 Task: Create a task  Implement data encryption for better user security , assign it to team member softage.10@softage.net in the project TradeWorks and update the status of the task to  Off Track , set the priority of the task to Medium.
Action: Mouse moved to (85, 517)
Screenshot: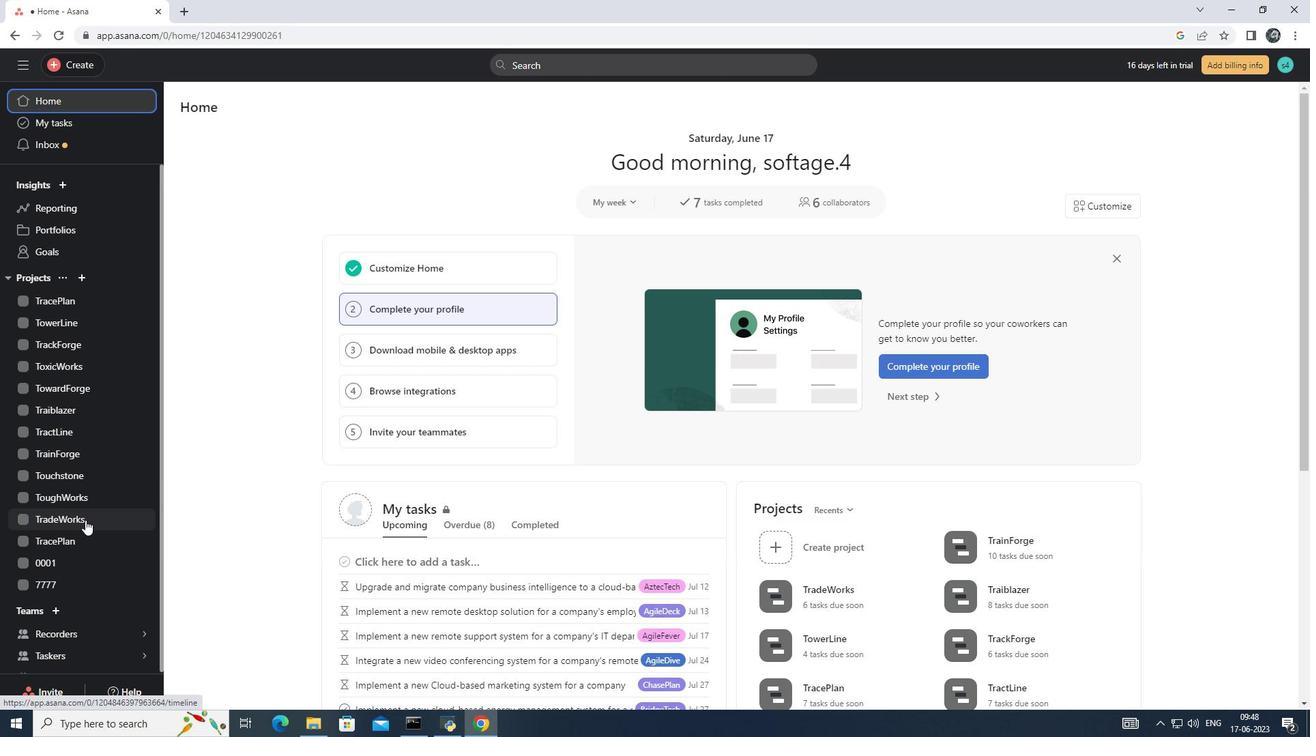 
Action: Mouse pressed left at (85, 517)
Screenshot: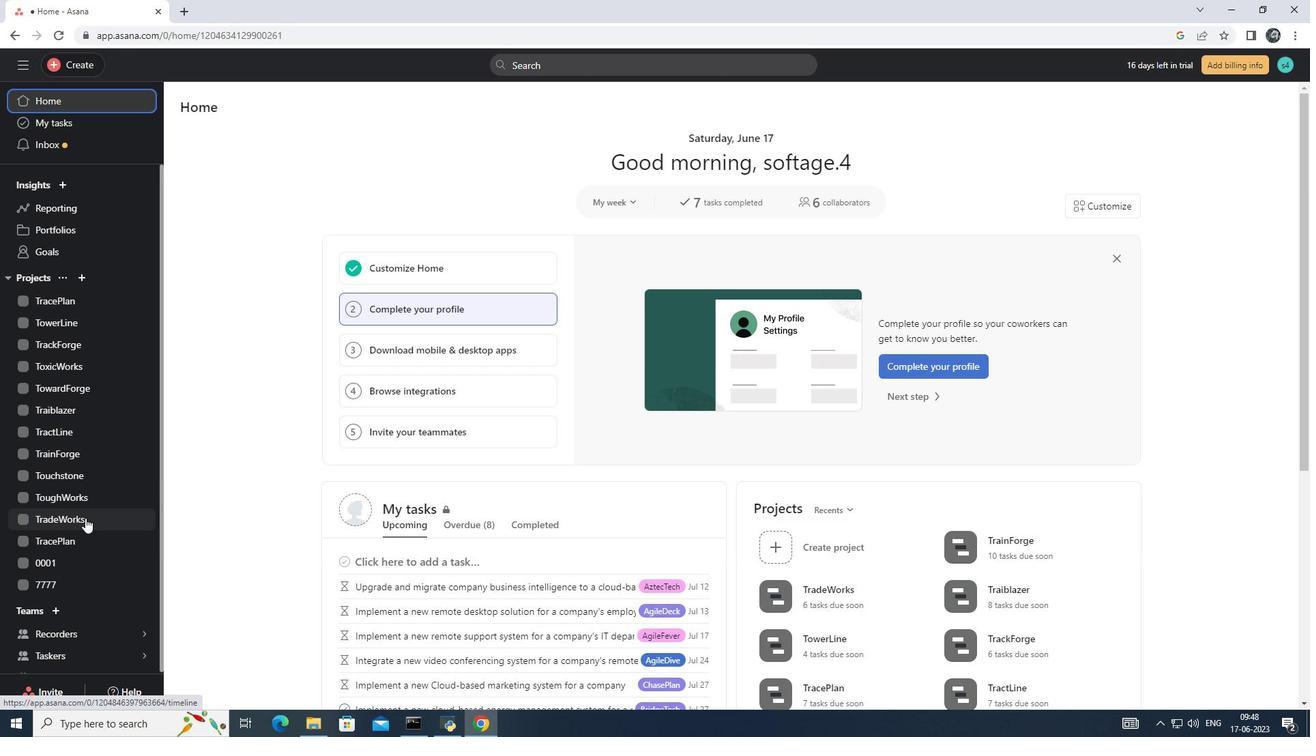 
Action: Mouse moved to (212, 169)
Screenshot: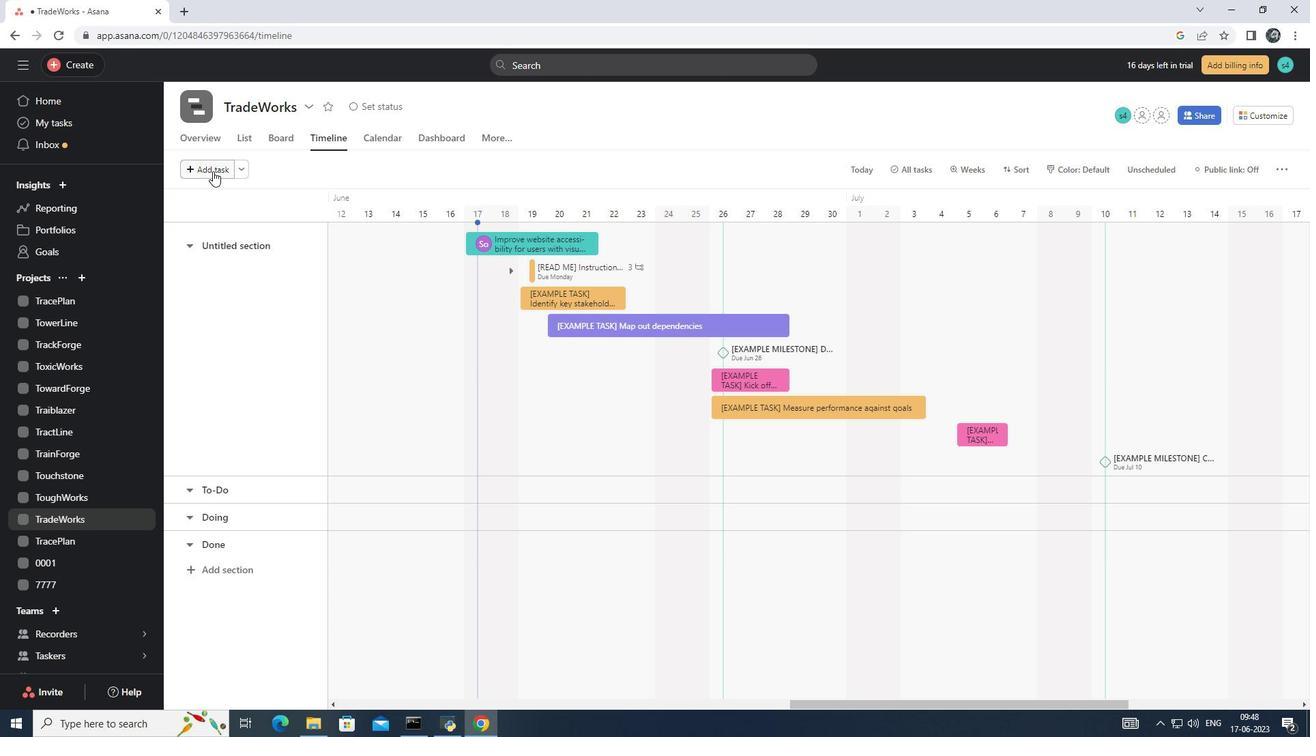 
Action: Mouse pressed left at (212, 169)
Screenshot: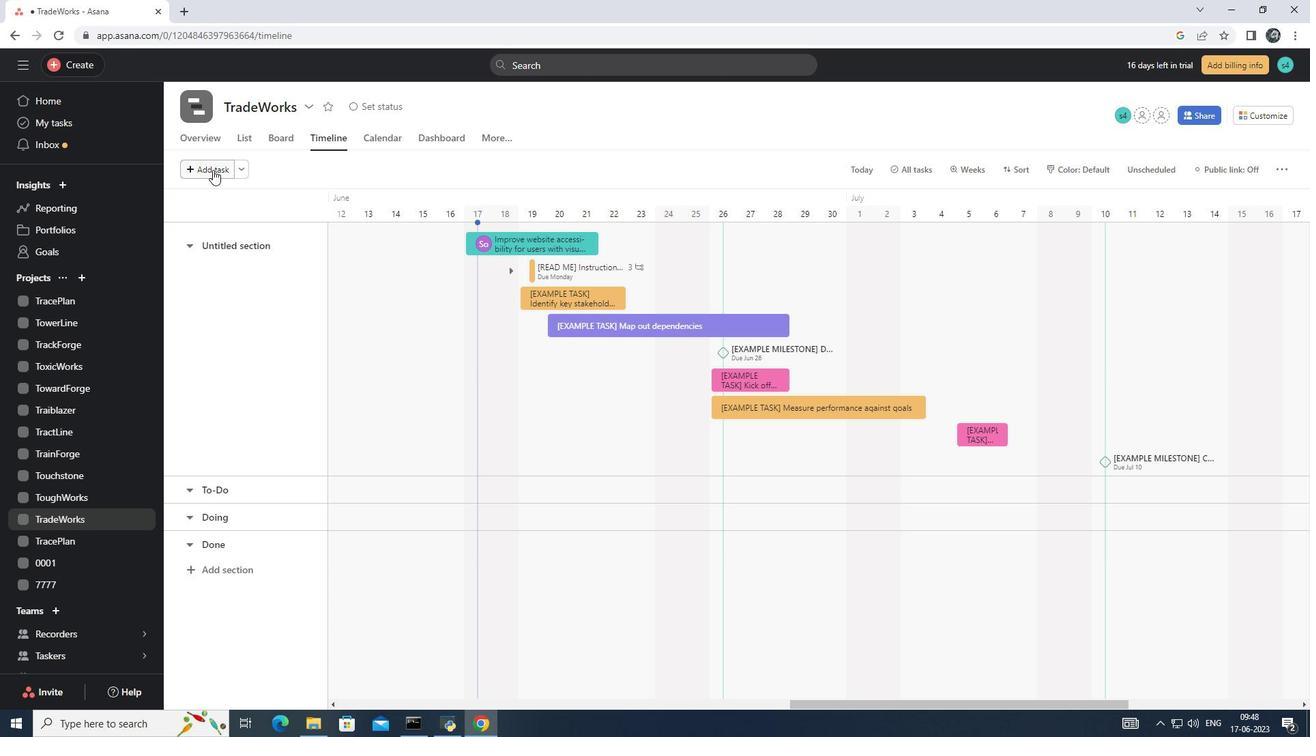
Action: Mouse moved to (521, 244)
Screenshot: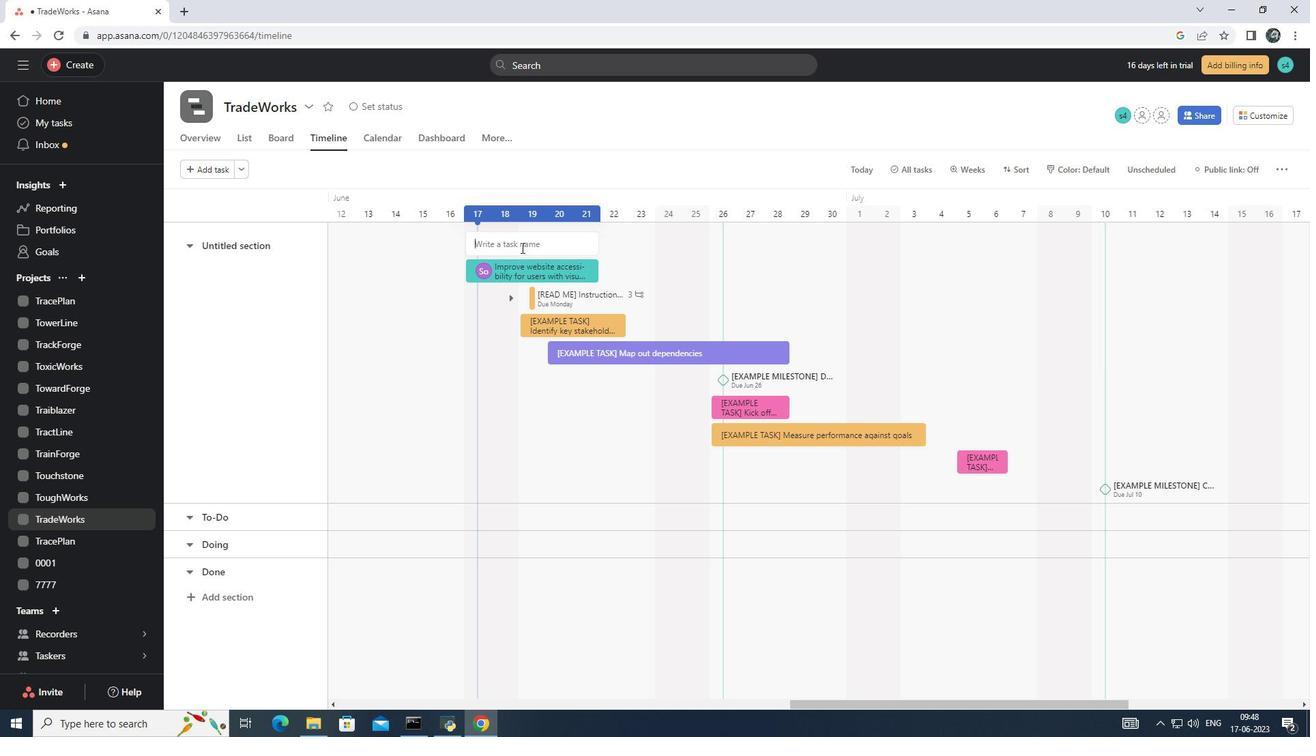 
Action: Mouse pressed left at (521, 244)
Screenshot: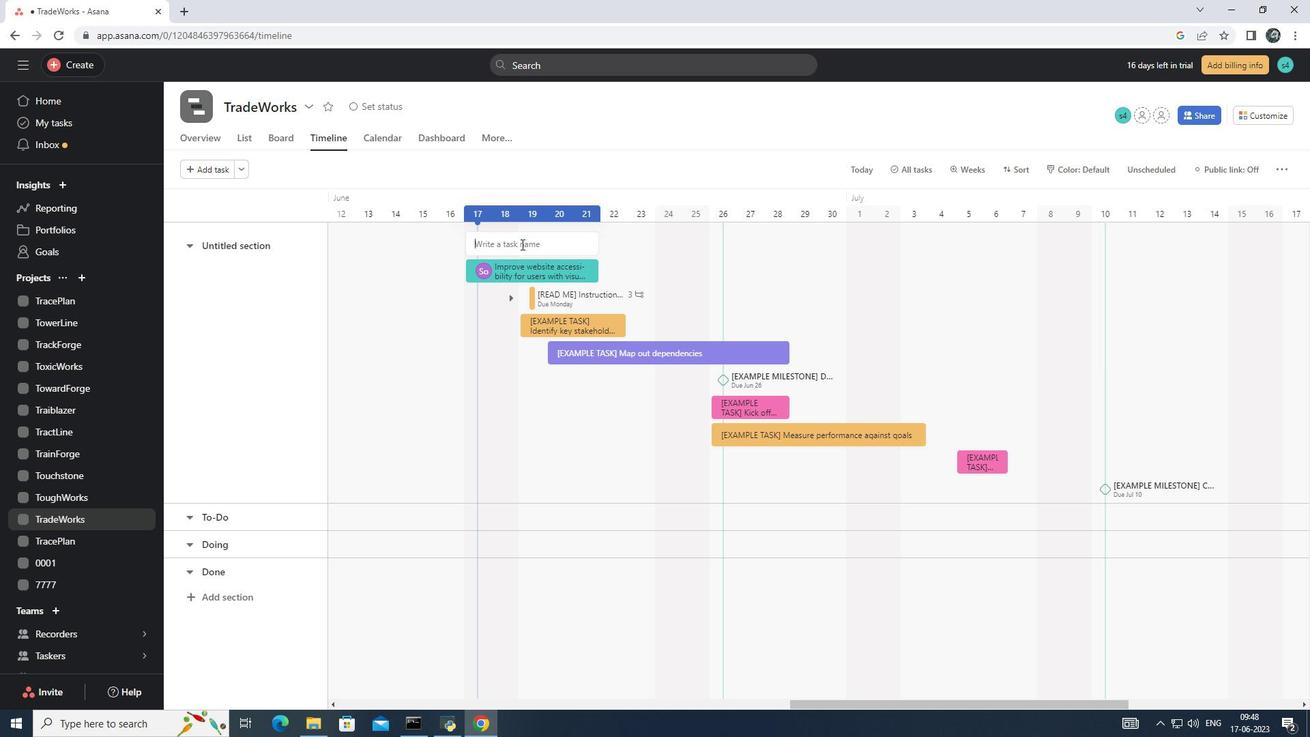 
Action: Key pressed <Key.shift>Implement<Key.space>data<Key.space>encryption<Key.space>for<Key.space>better<Key.space>uss<Key.backspace>er<Key.space>security<Key.enter>
Screenshot: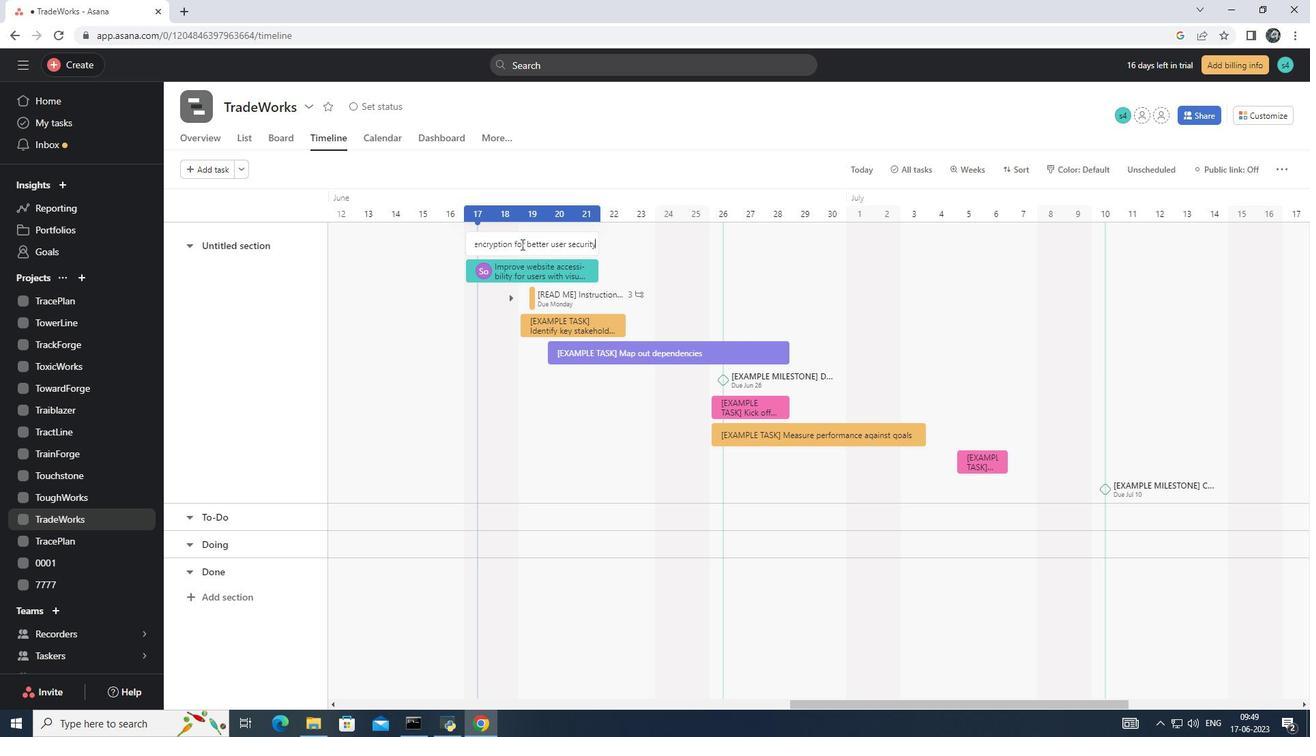 
Action: Mouse pressed left at (521, 244)
Screenshot: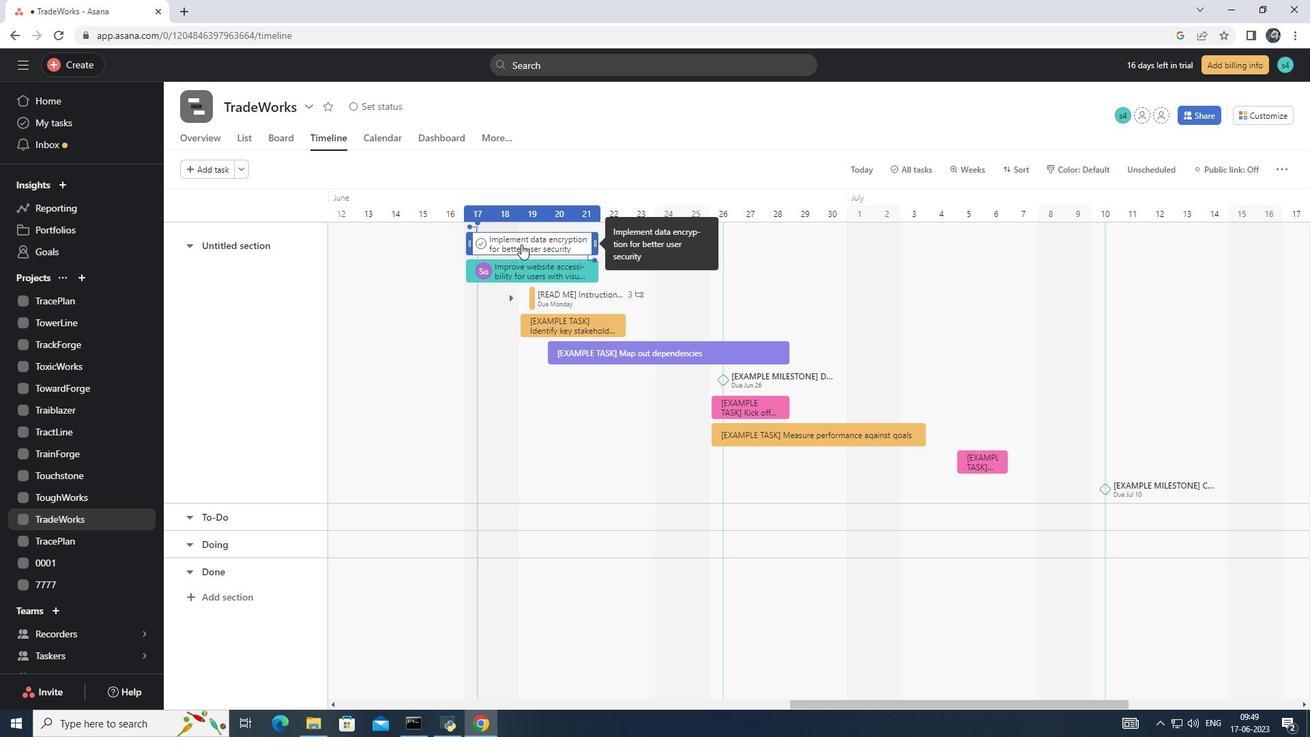 
Action: Mouse moved to (1002, 247)
Screenshot: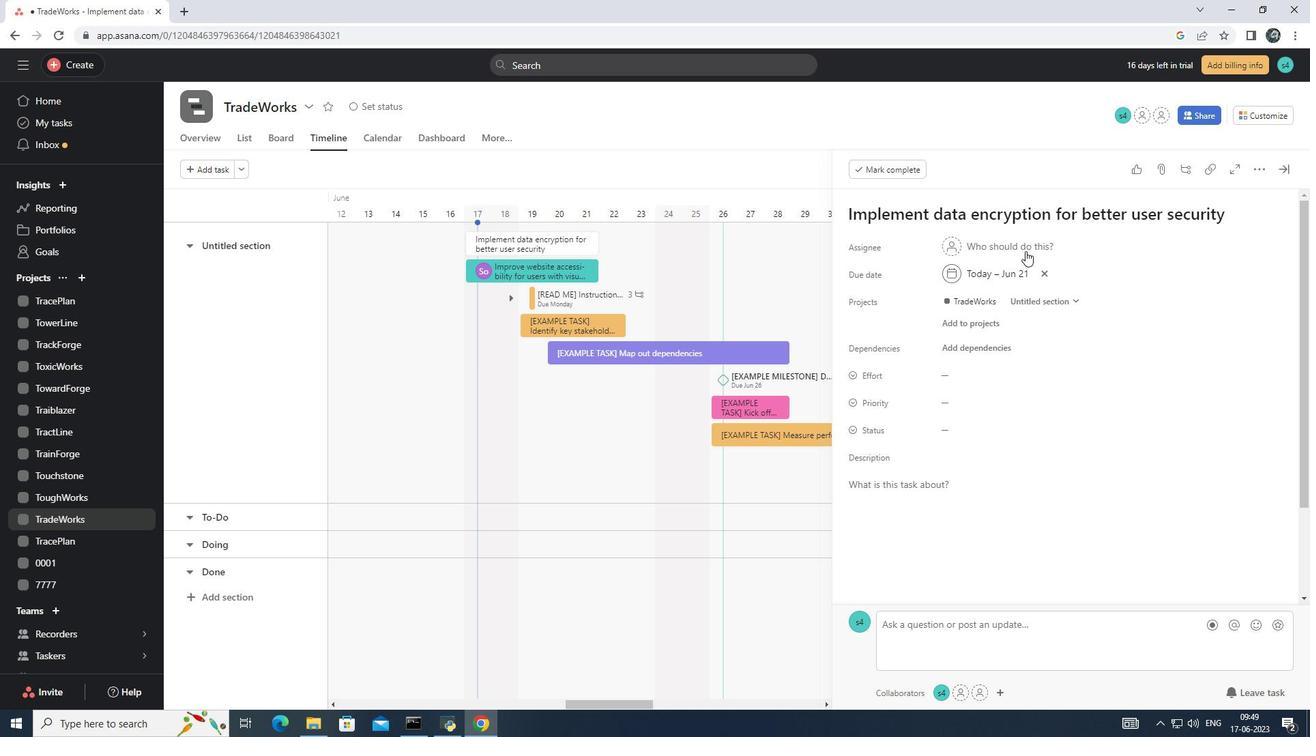 
Action: Mouse pressed left at (1002, 247)
Screenshot: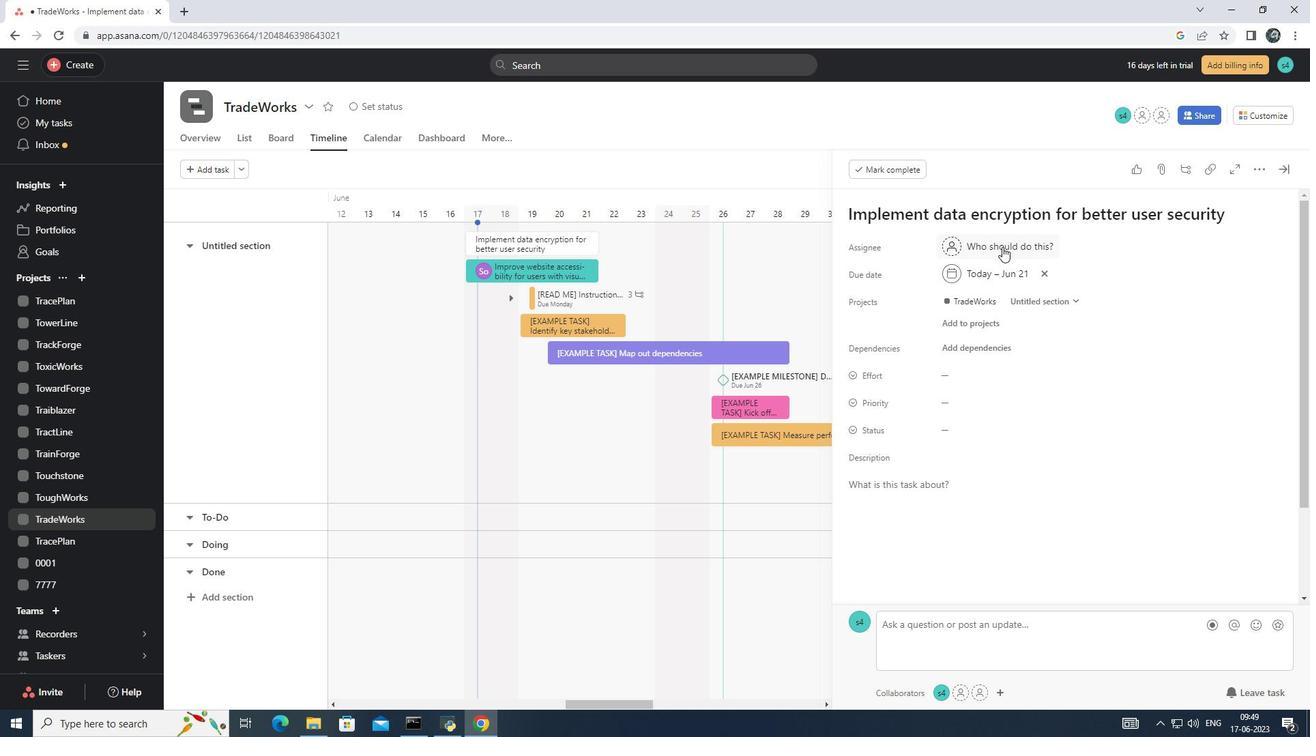 
Action: Key pressed softage.10<Key.shift>@<Key.enter>
Screenshot: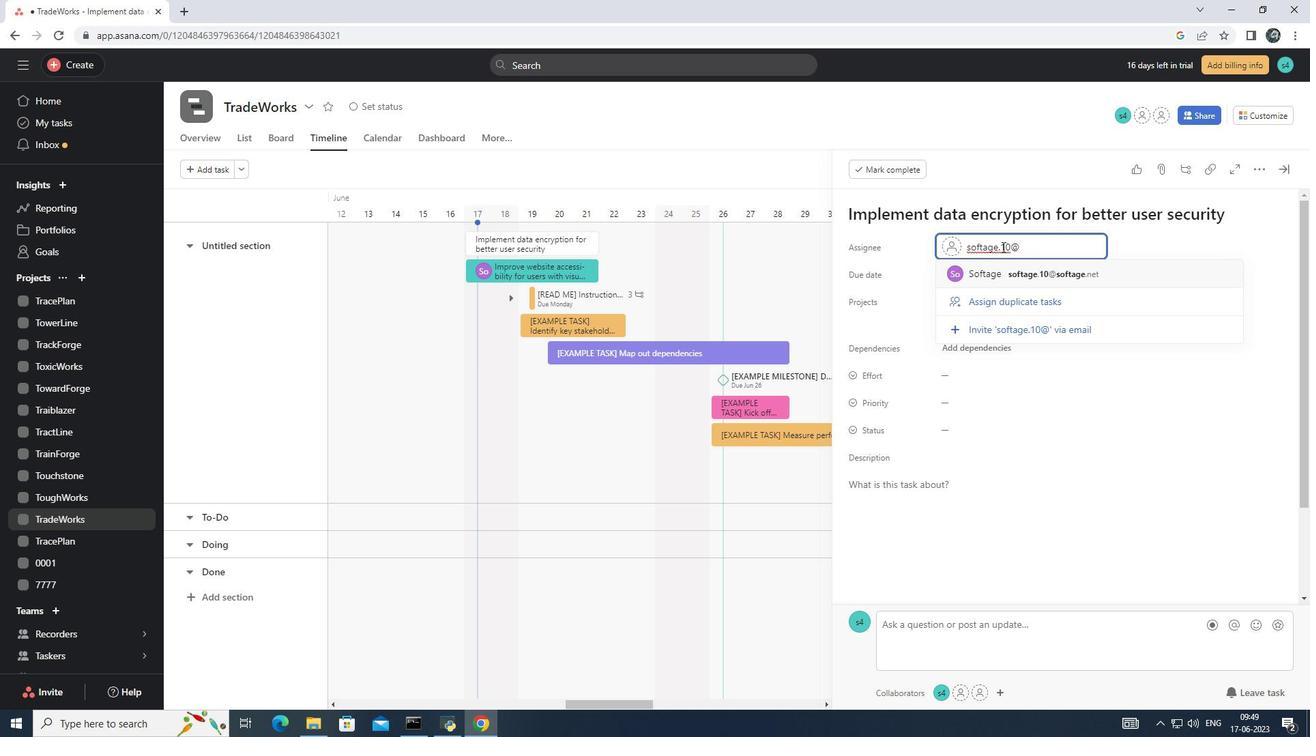 
Action: Mouse moved to (952, 428)
Screenshot: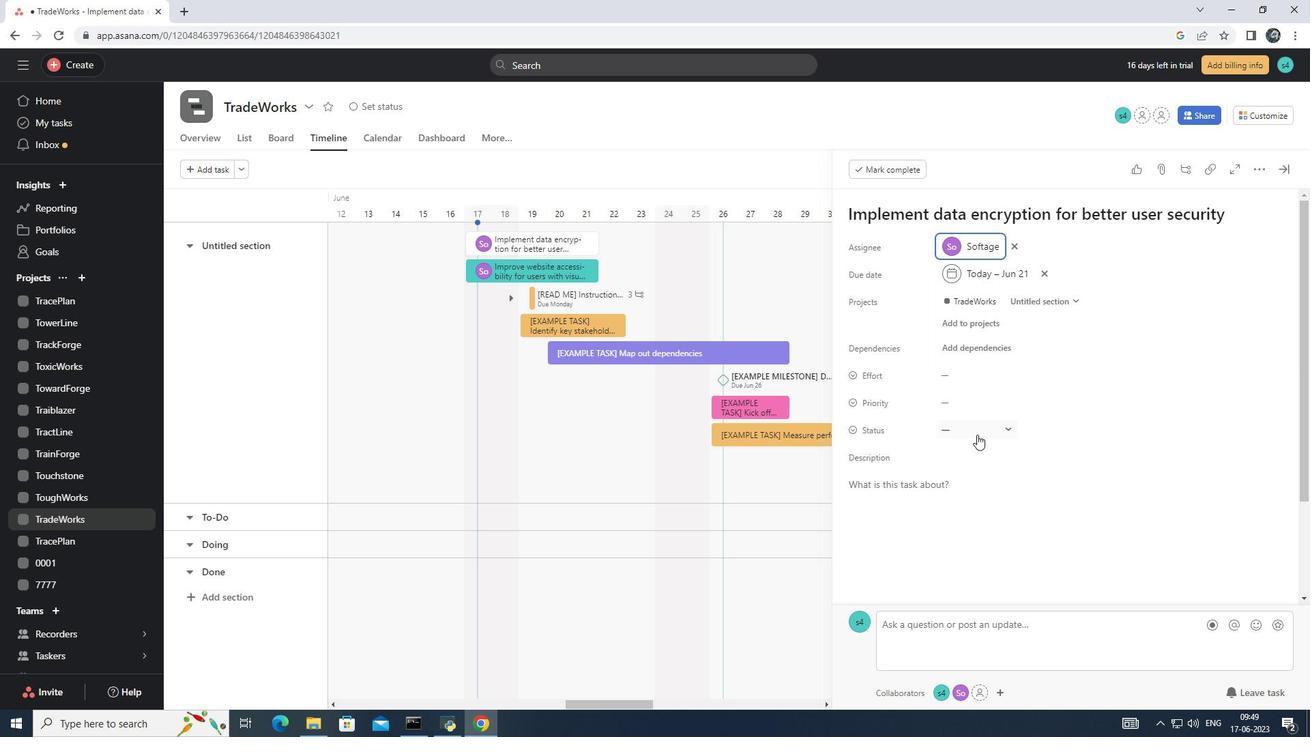 
Action: Mouse pressed left at (952, 428)
Screenshot: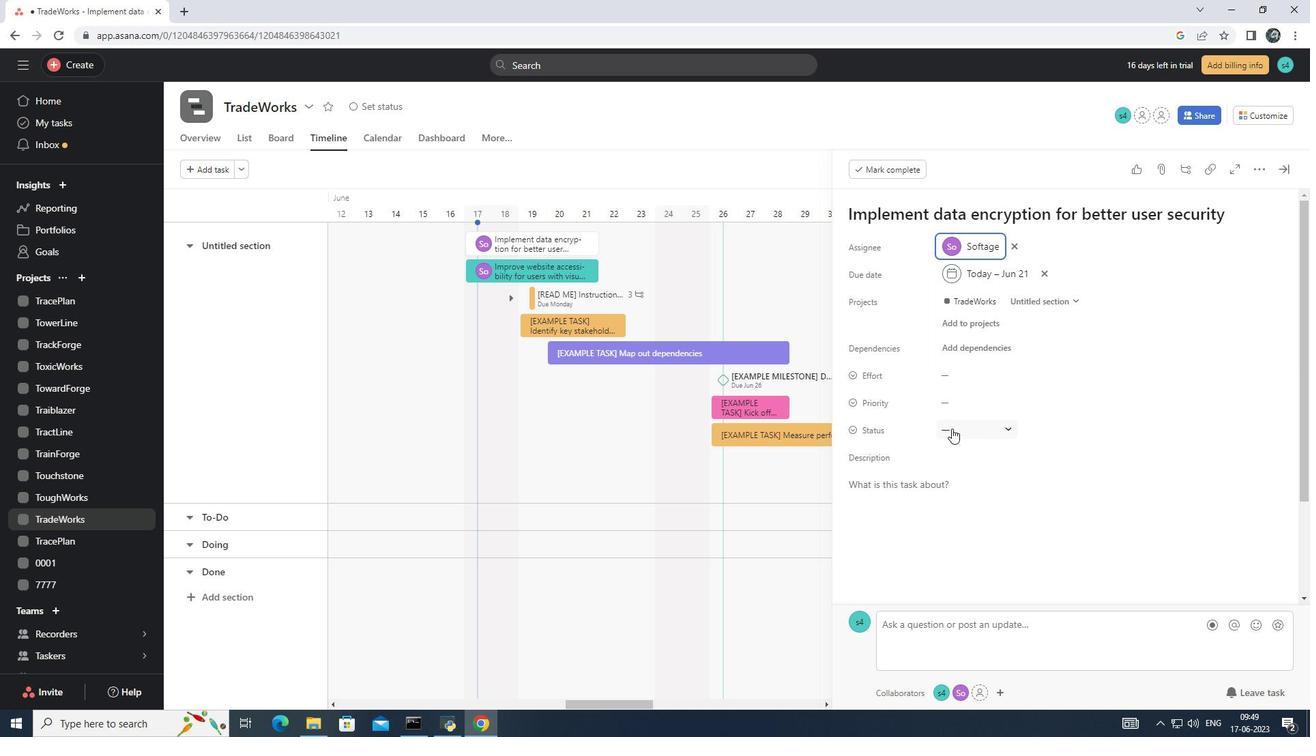 
Action: Mouse moved to (1025, 521)
Screenshot: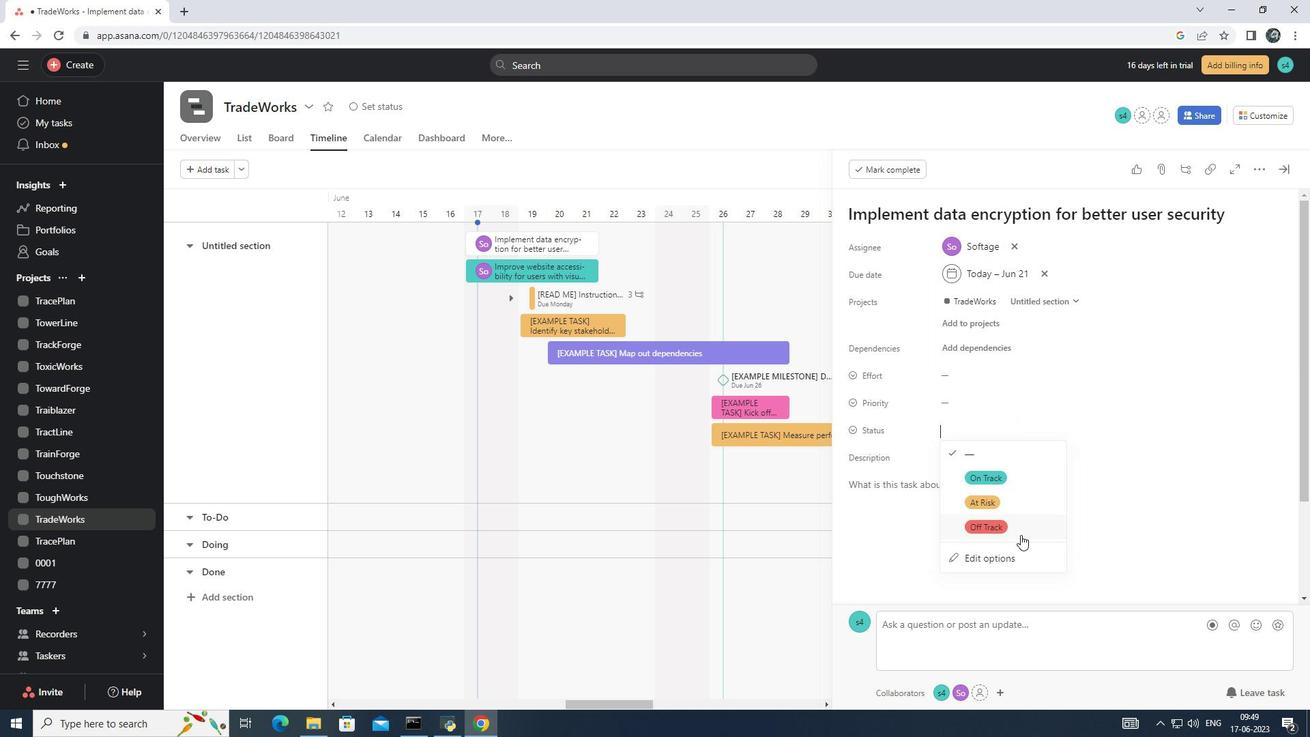 
Action: Mouse pressed left at (1025, 521)
Screenshot: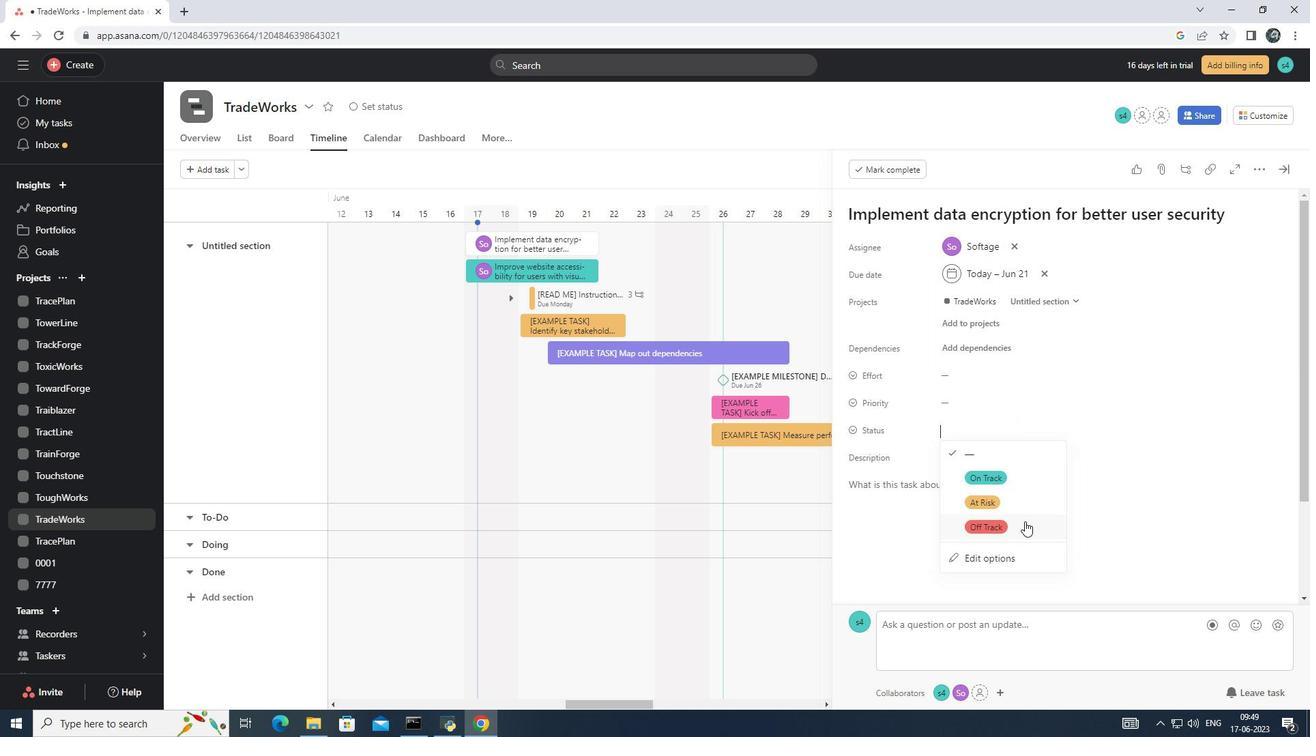
Action: Mouse moved to (967, 401)
Screenshot: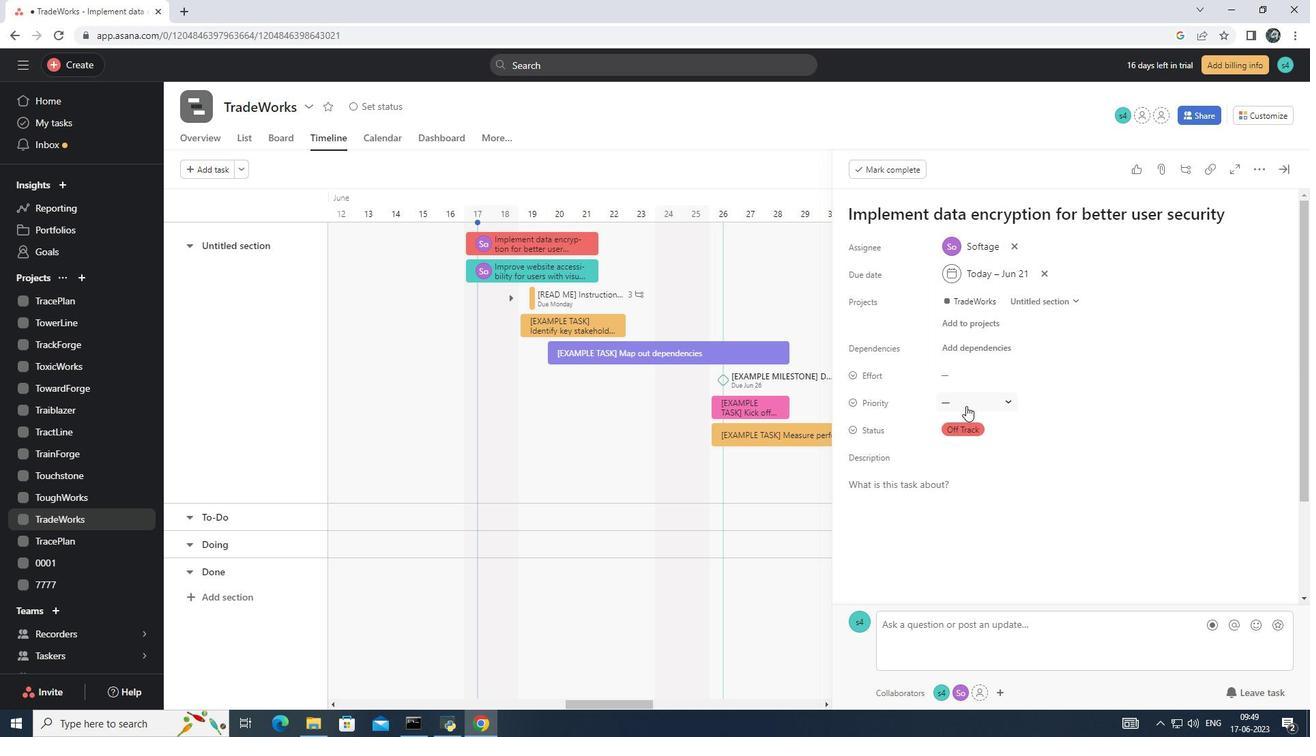 
Action: Mouse pressed left at (967, 401)
Screenshot: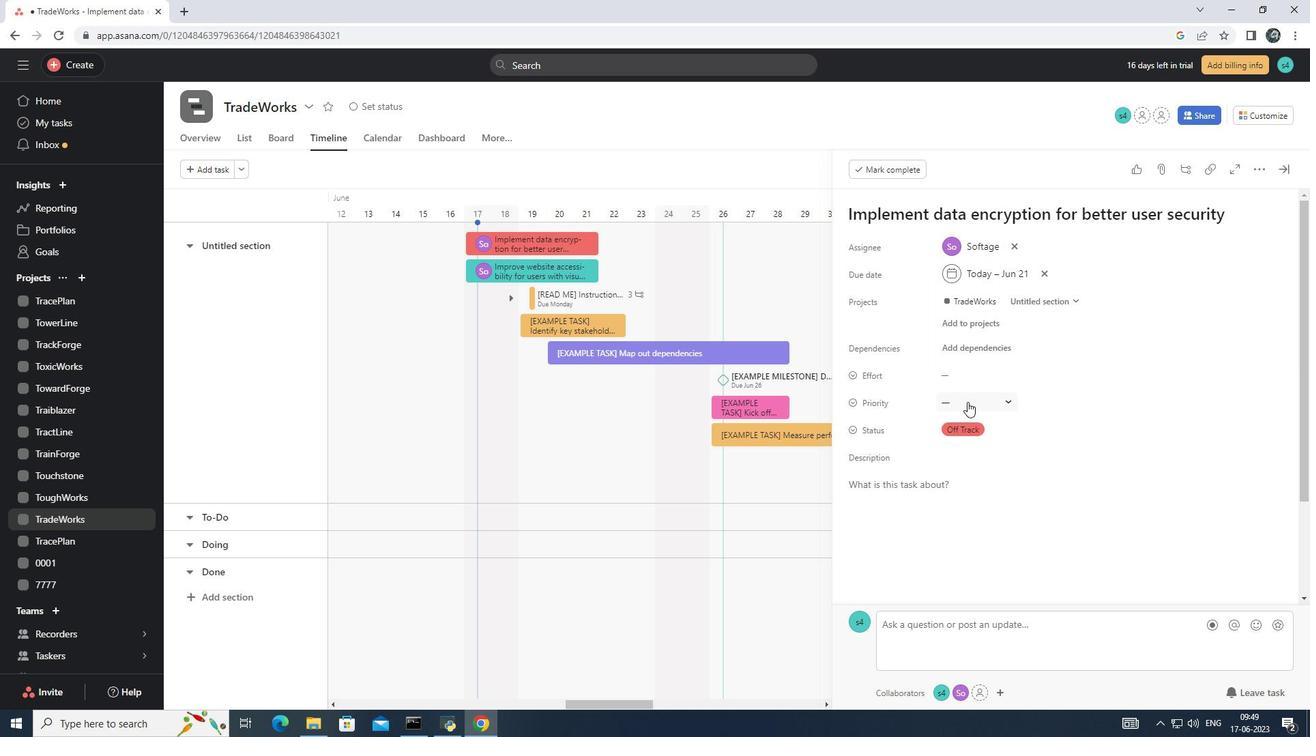 
Action: Mouse moved to (1018, 472)
Screenshot: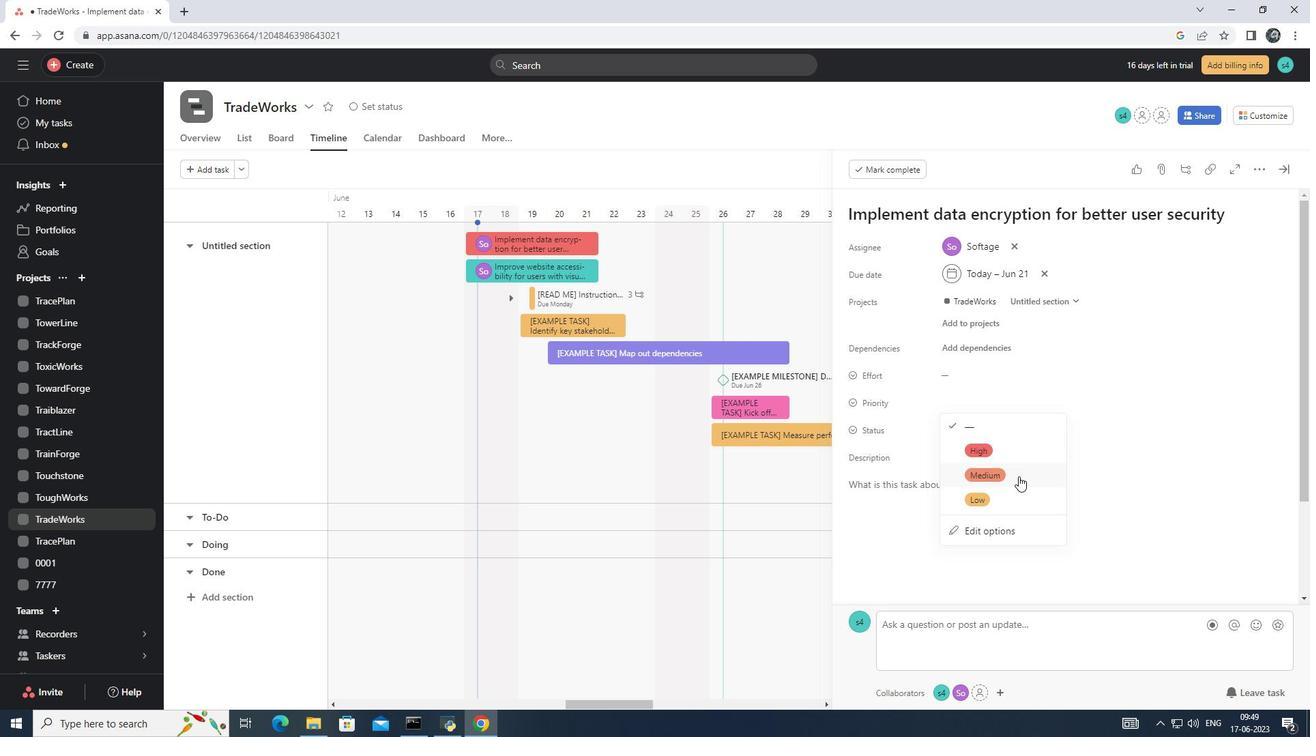 
Action: Mouse pressed left at (1018, 472)
Screenshot: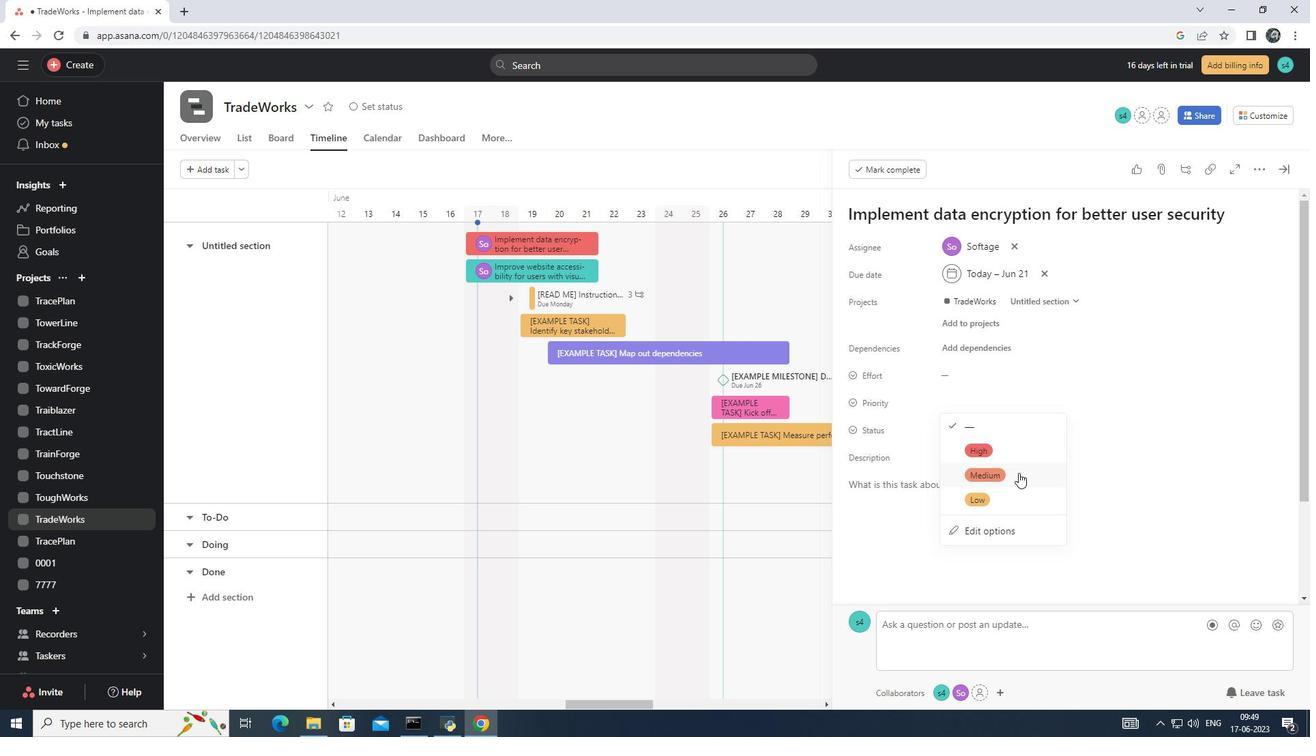 
